 Task: Set a reminder to update your professional portfolio on the 25th at 6:00 PM.
Action: Mouse moved to (103, 228)
Screenshot: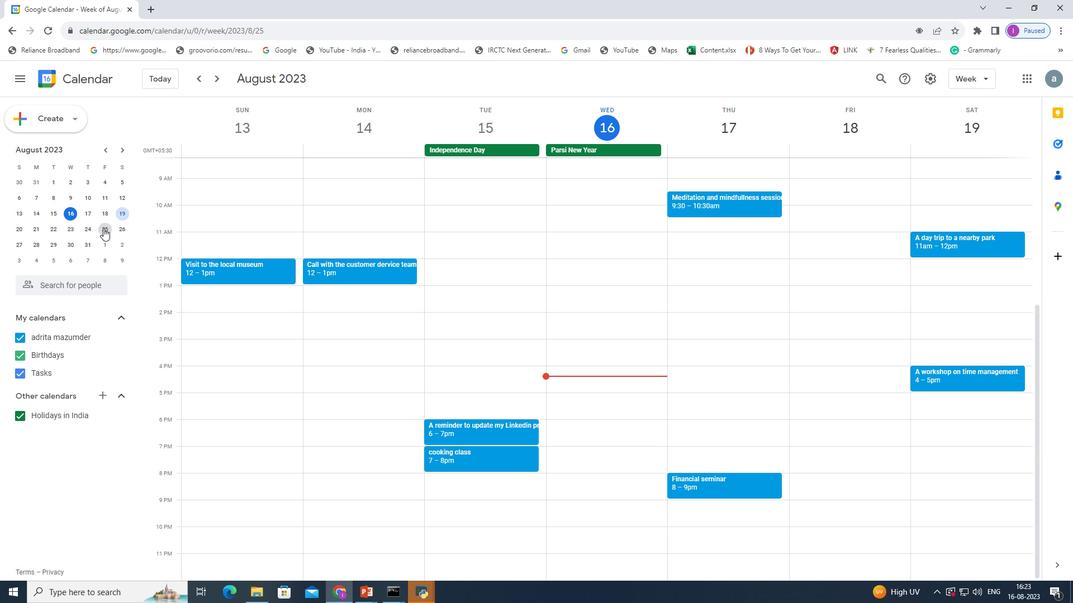 
Action: Mouse pressed left at (103, 228)
Screenshot: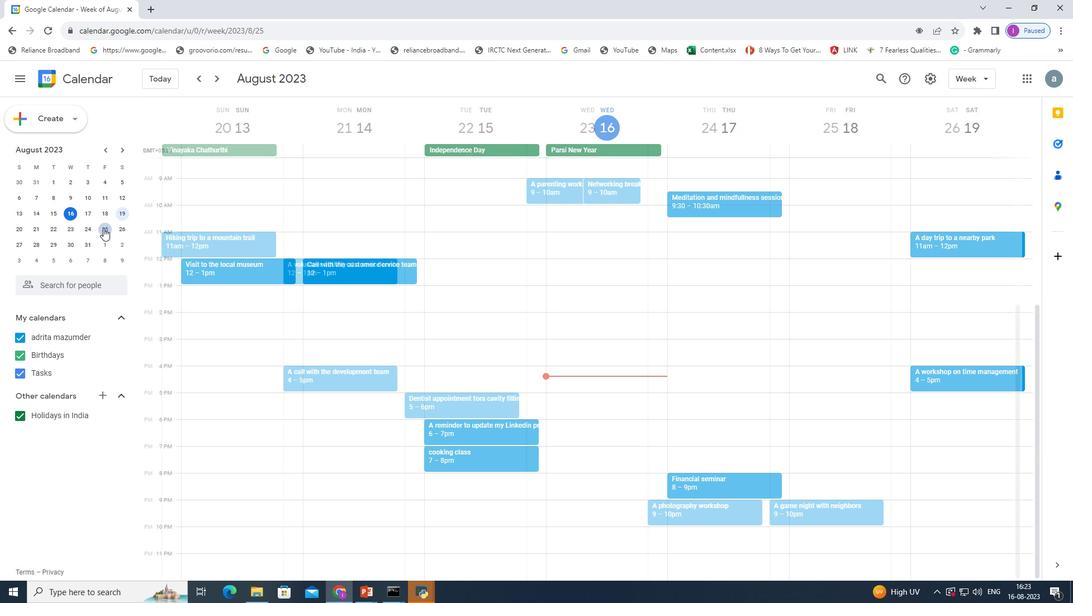 
Action: Mouse pressed left at (103, 228)
Screenshot: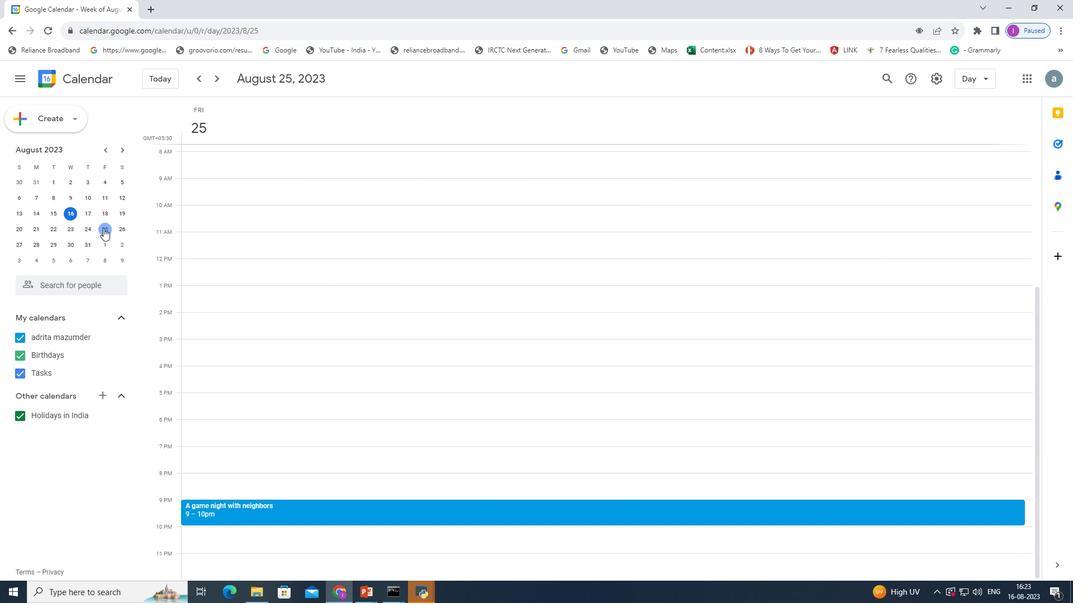 
Action: Mouse moved to (210, 427)
Screenshot: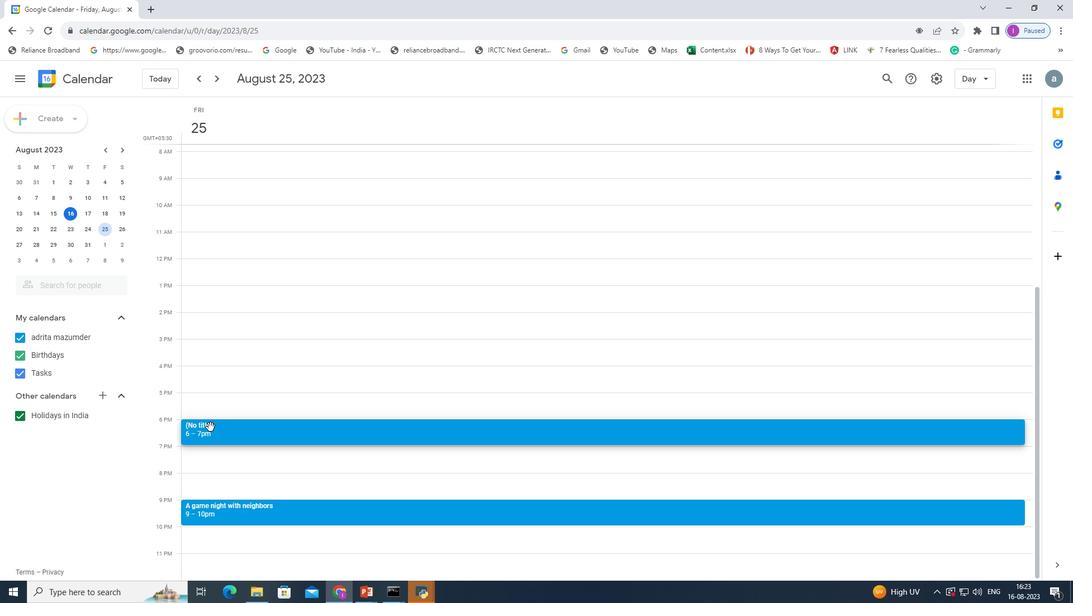 
Action: Mouse pressed left at (210, 427)
Screenshot: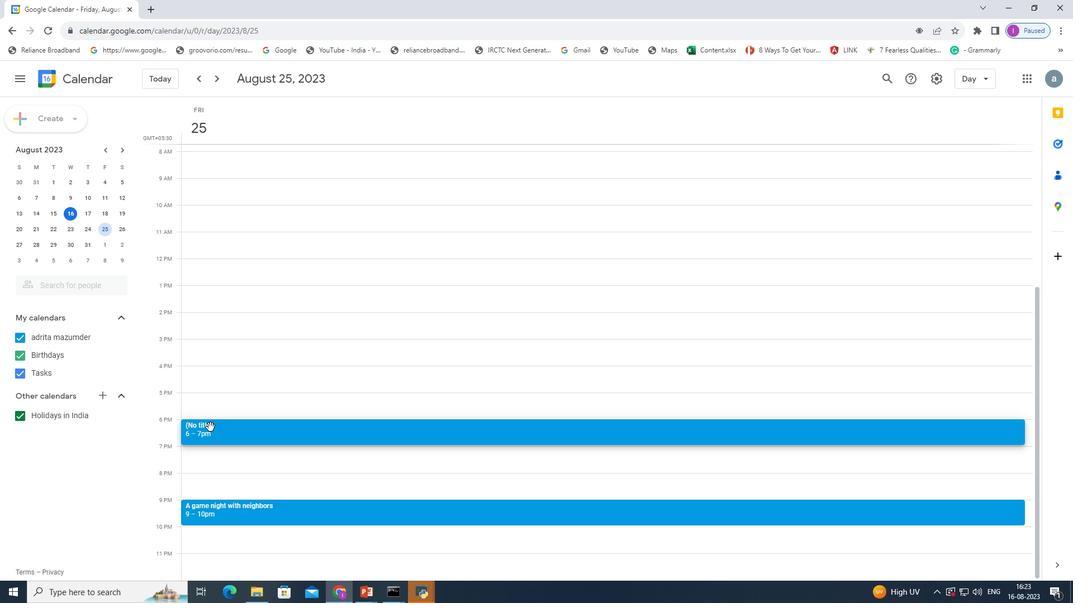 
Action: Mouse moved to (519, 218)
Screenshot: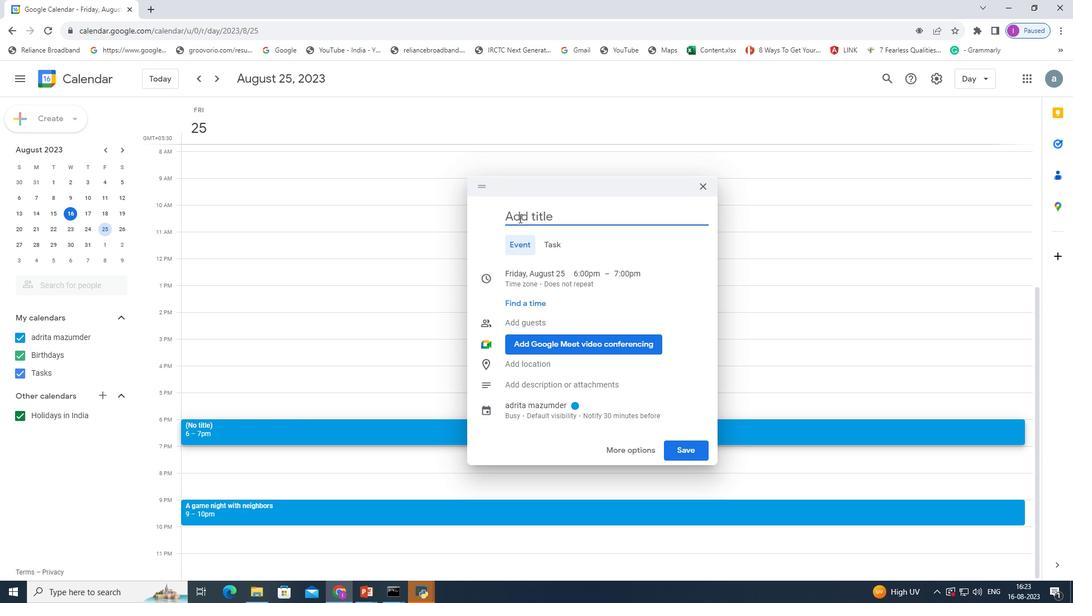 
Action: Mouse pressed left at (519, 218)
Screenshot: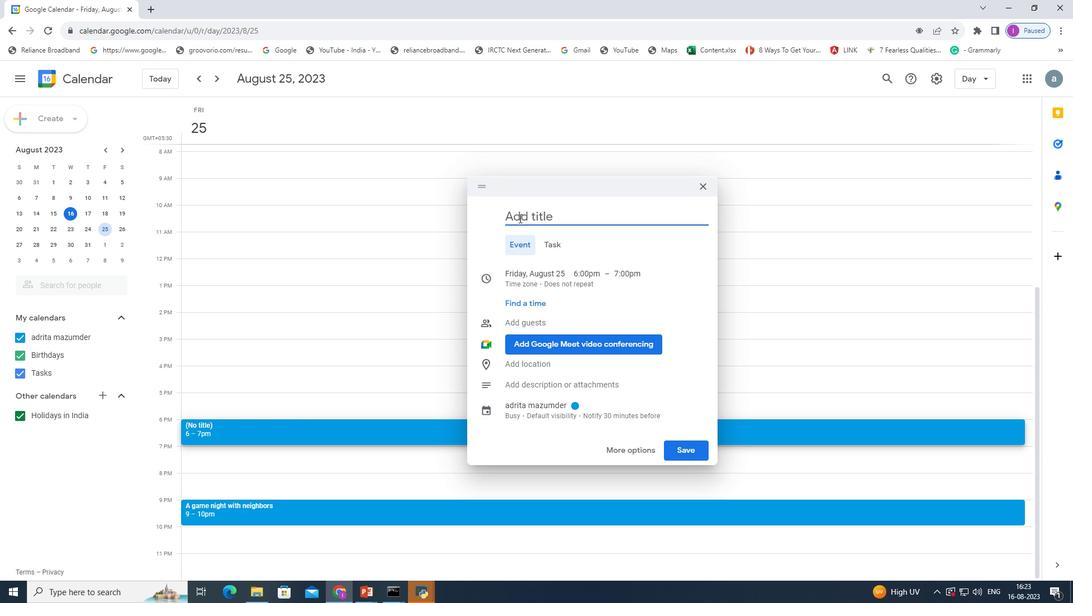 
Action: Key pressed <Key.shift>A<Key.space>reminder<Key.space>to<Key.space>updatemy<Key.space>professional<Key.space>portfilio
Screenshot: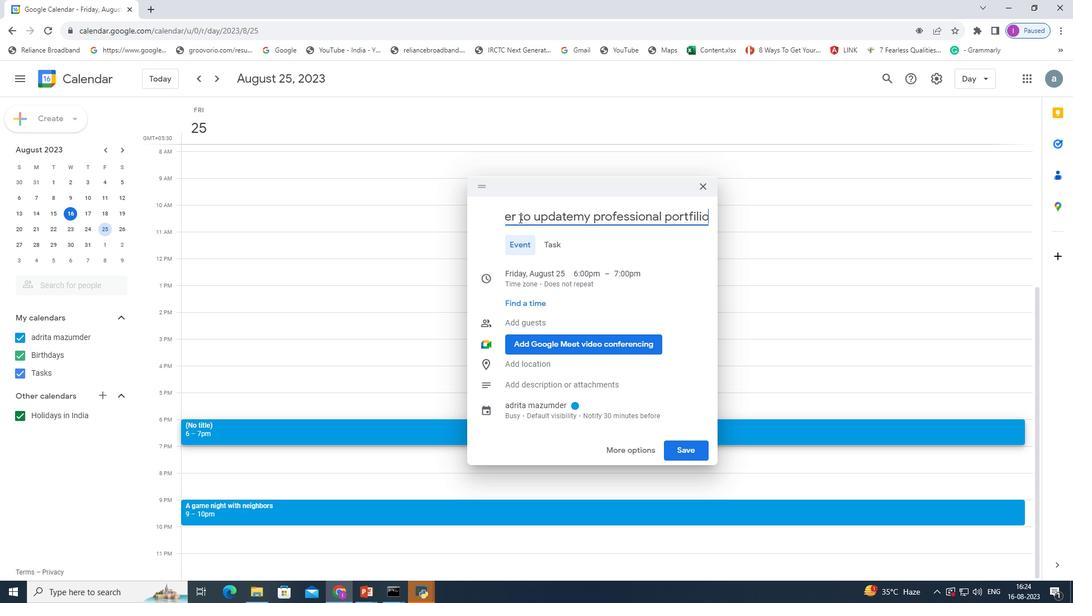 
Action: Mouse moved to (677, 449)
Screenshot: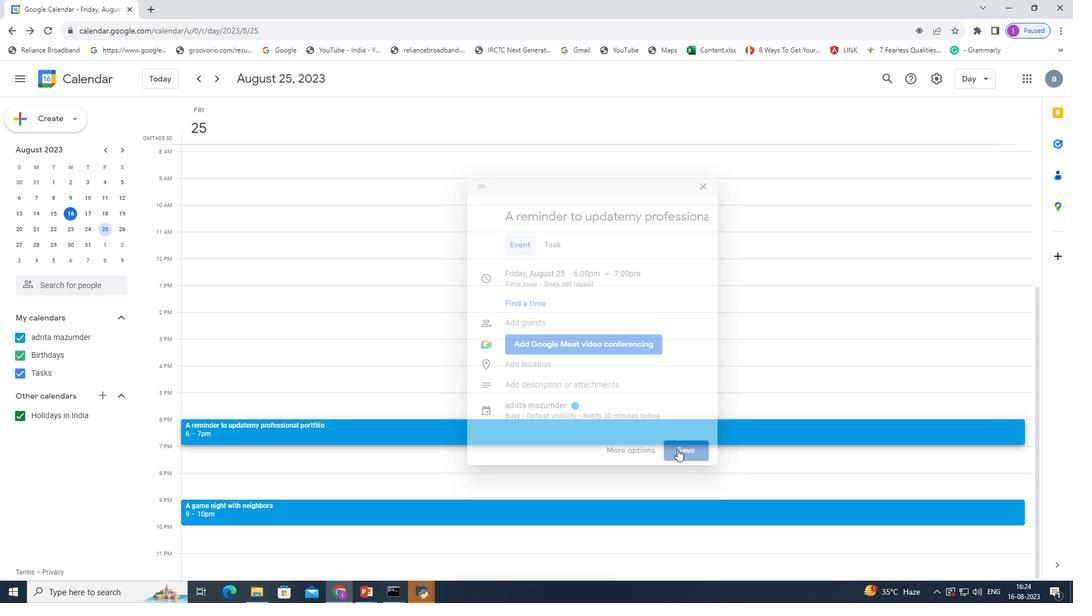 
Action: Mouse pressed left at (677, 449)
Screenshot: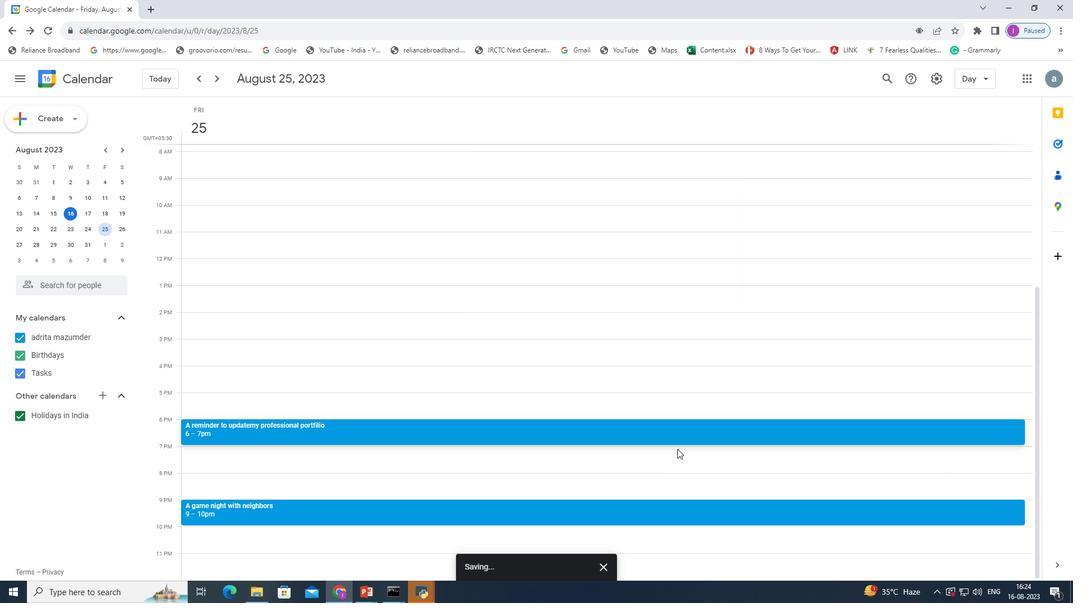 
Action: Mouse moved to (681, 441)
Screenshot: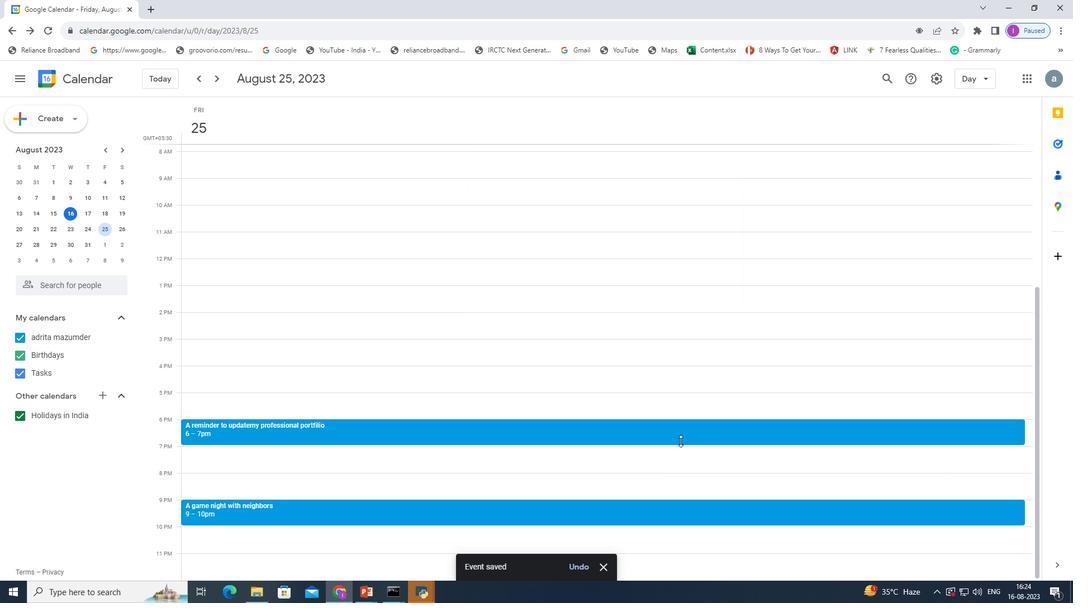 
